 Task: Start in the project Trailblazer the sprint 'QA Quest', with a duration of 3 weeks.
Action: Mouse moved to (237, 251)
Screenshot: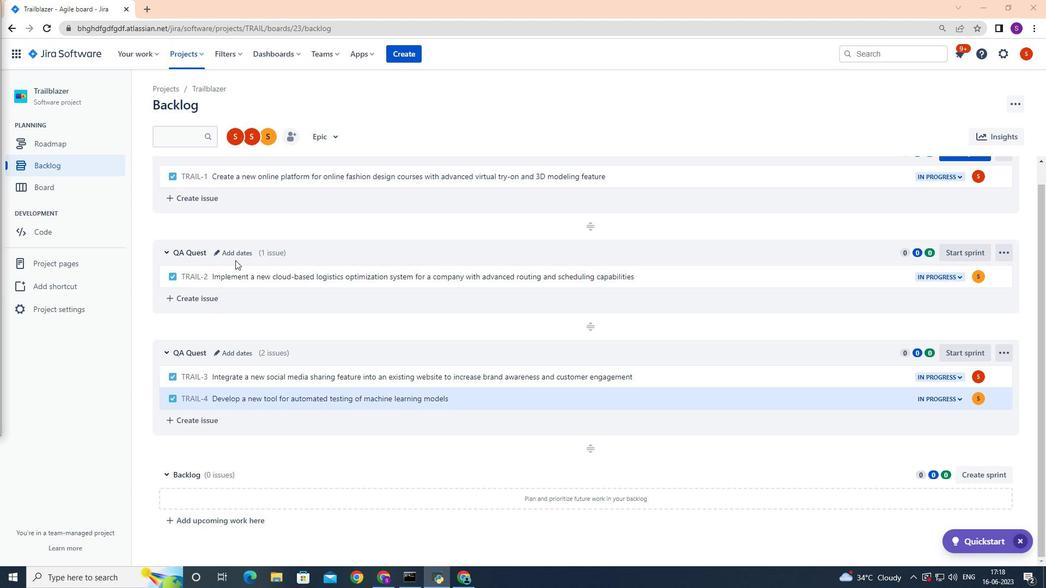 
Action: Mouse pressed left at (237, 251)
Screenshot: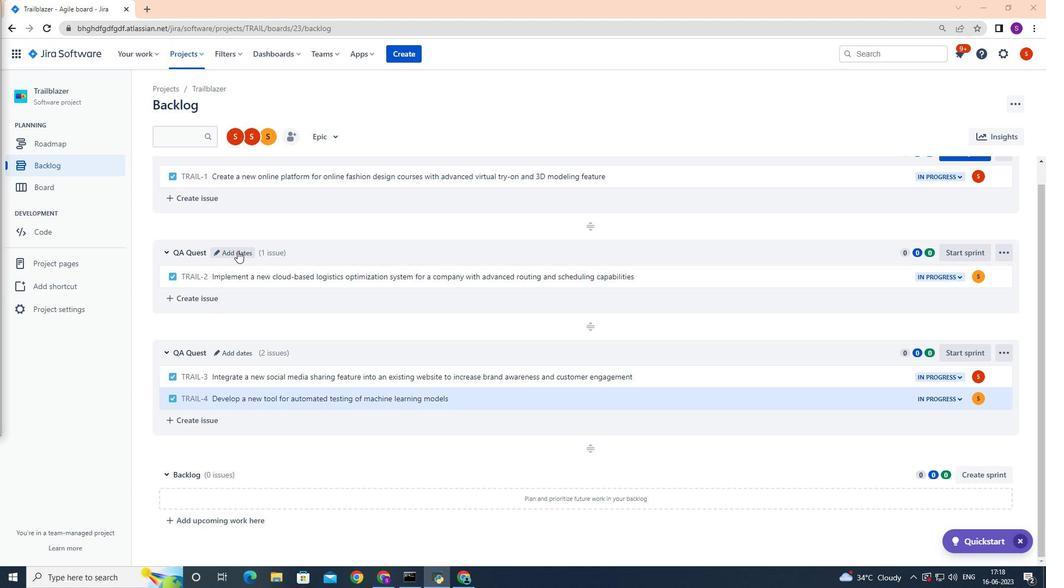 
Action: Mouse moved to (499, 172)
Screenshot: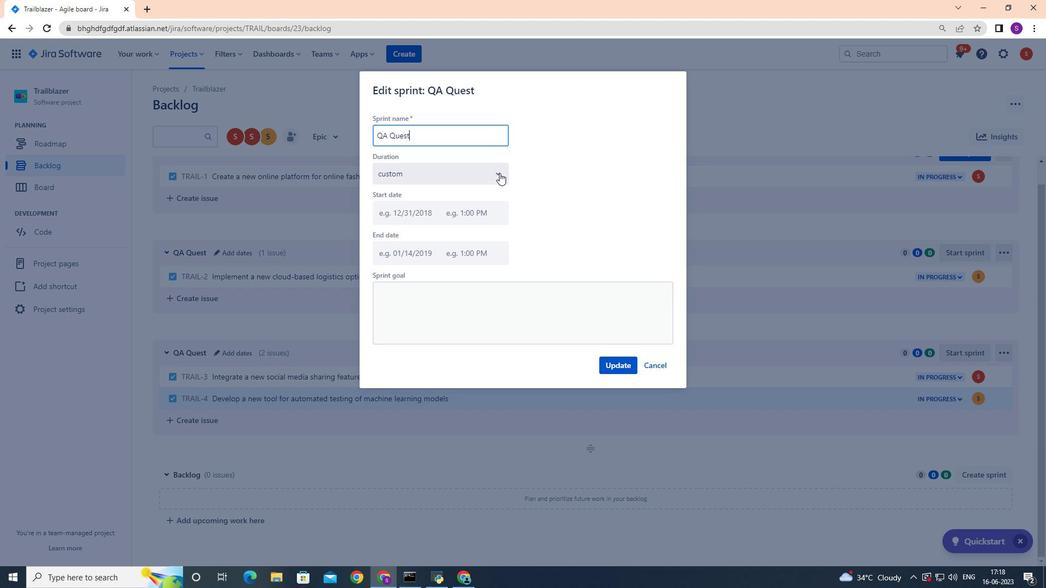 
Action: Mouse pressed left at (499, 172)
Screenshot: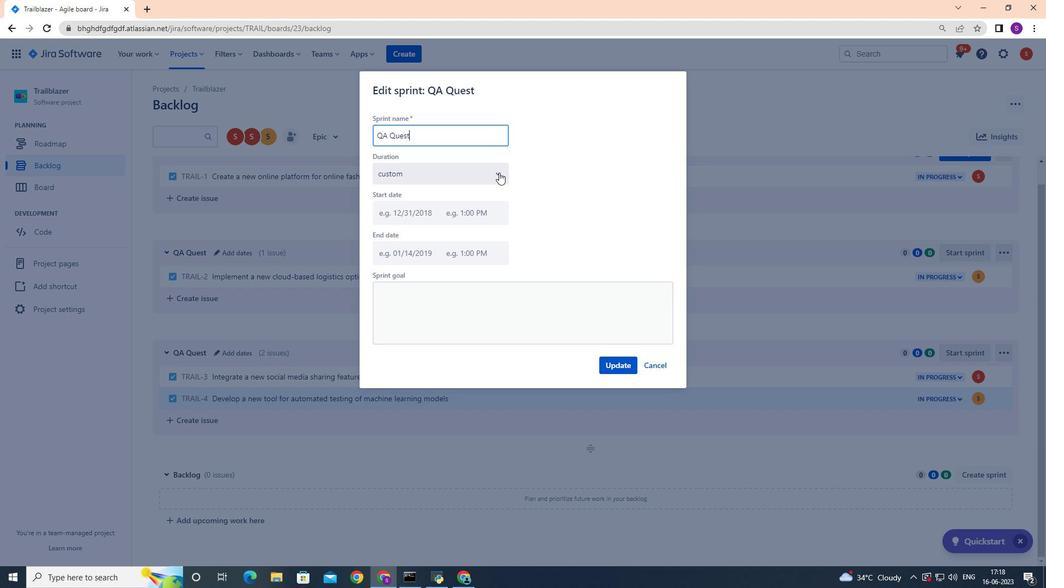 
Action: Mouse moved to (484, 235)
Screenshot: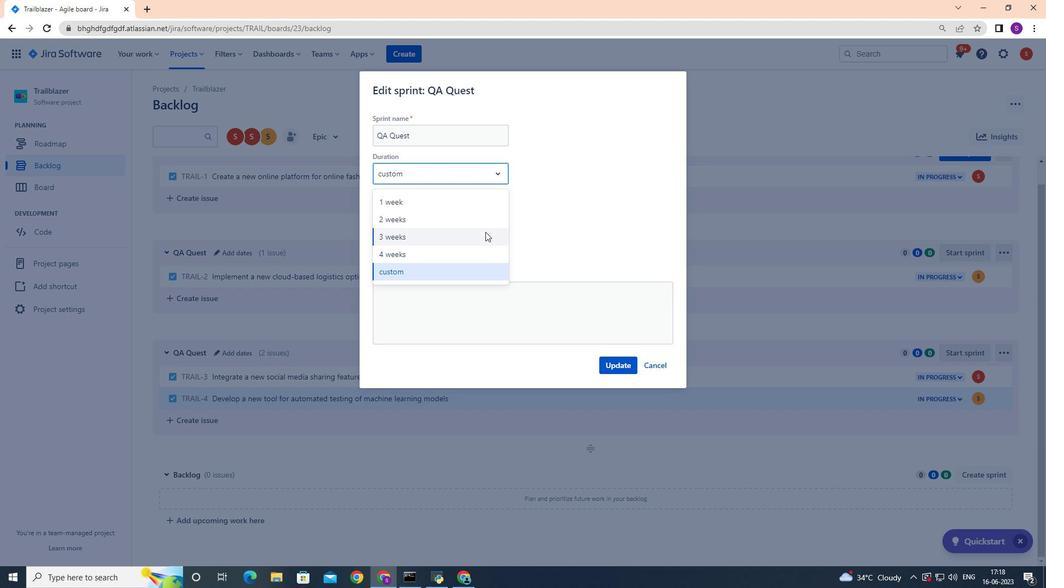 
Action: Mouse pressed left at (484, 235)
Screenshot: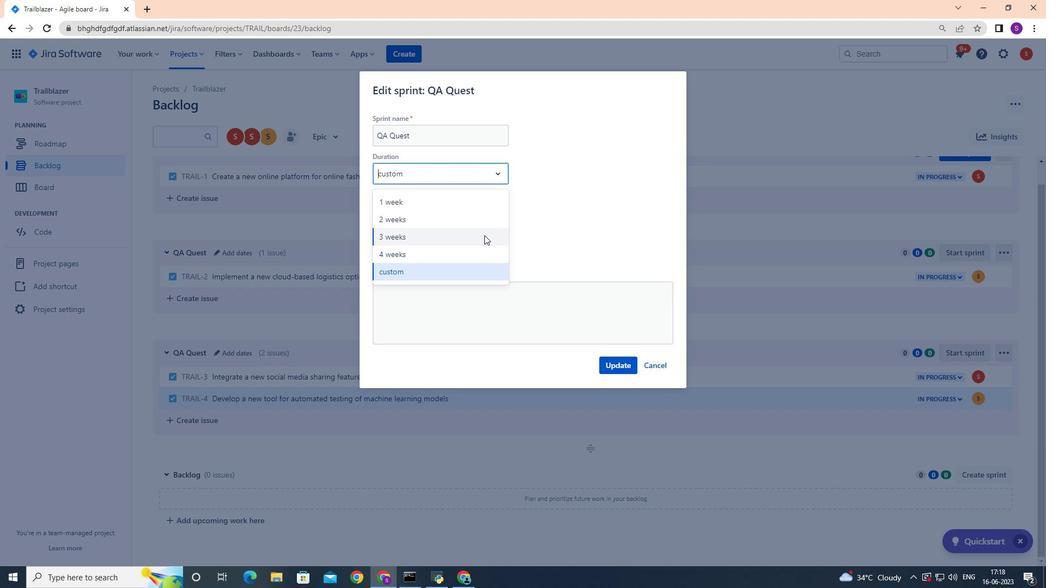 
Action: Mouse moved to (611, 364)
Screenshot: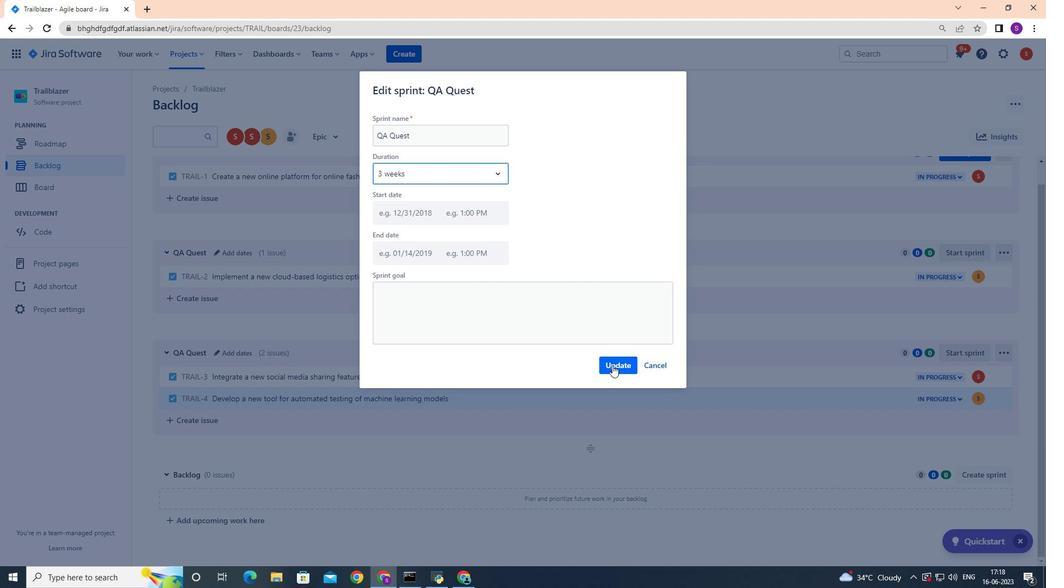
Action: Mouse pressed left at (611, 364)
Screenshot: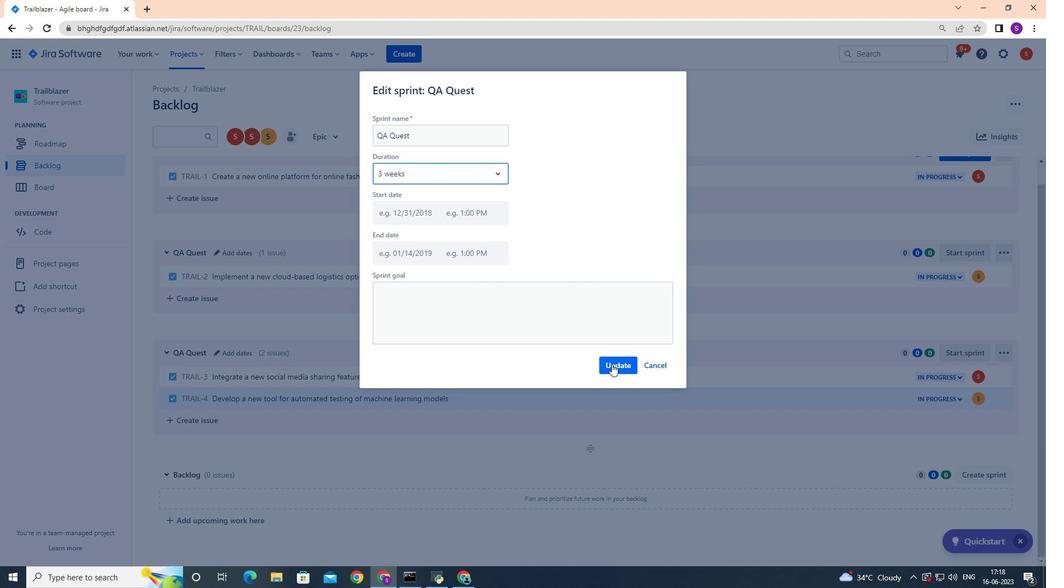 
Action: Mouse moved to (502, 317)
Screenshot: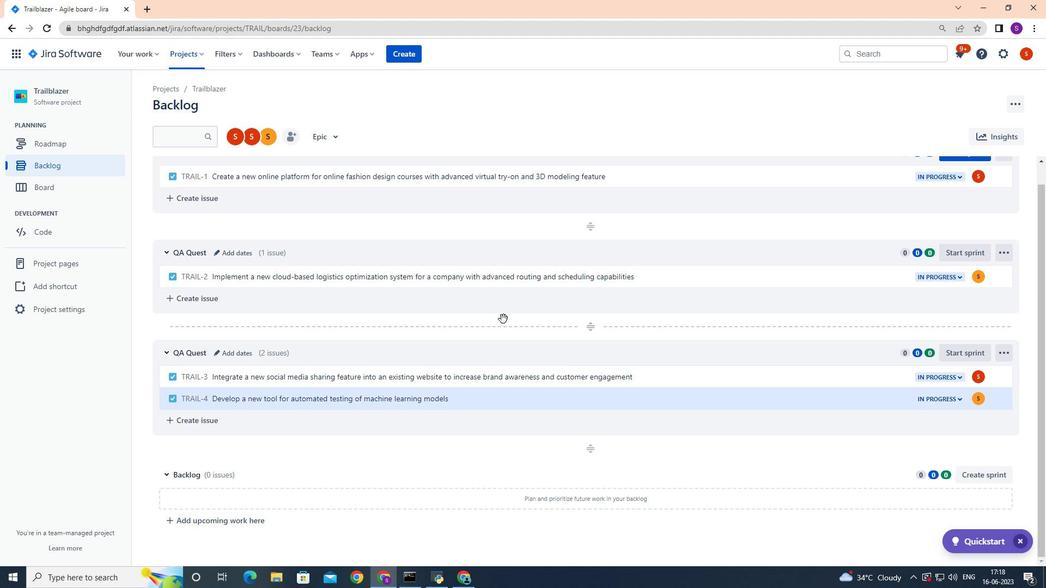 
